 Task: Check the sale-to-list ratio of hardwood floors in the last 5 years.
Action: Mouse moved to (922, 204)
Screenshot: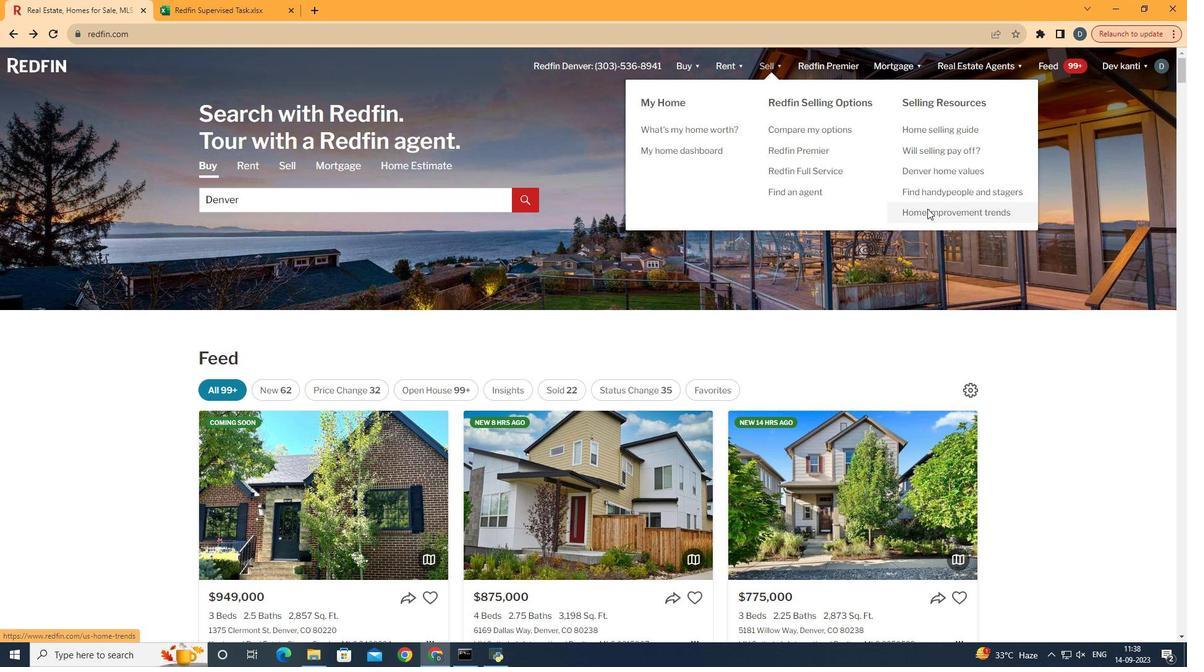 
Action: Mouse pressed left at (922, 204)
Screenshot: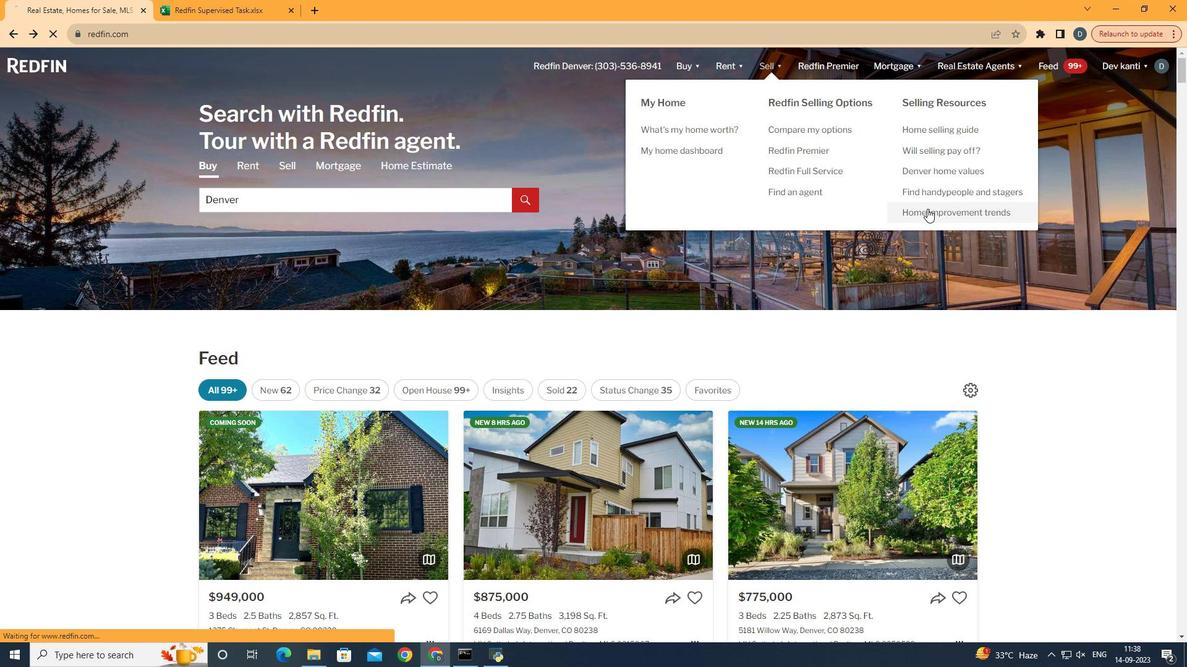 
Action: Mouse moved to (301, 232)
Screenshot: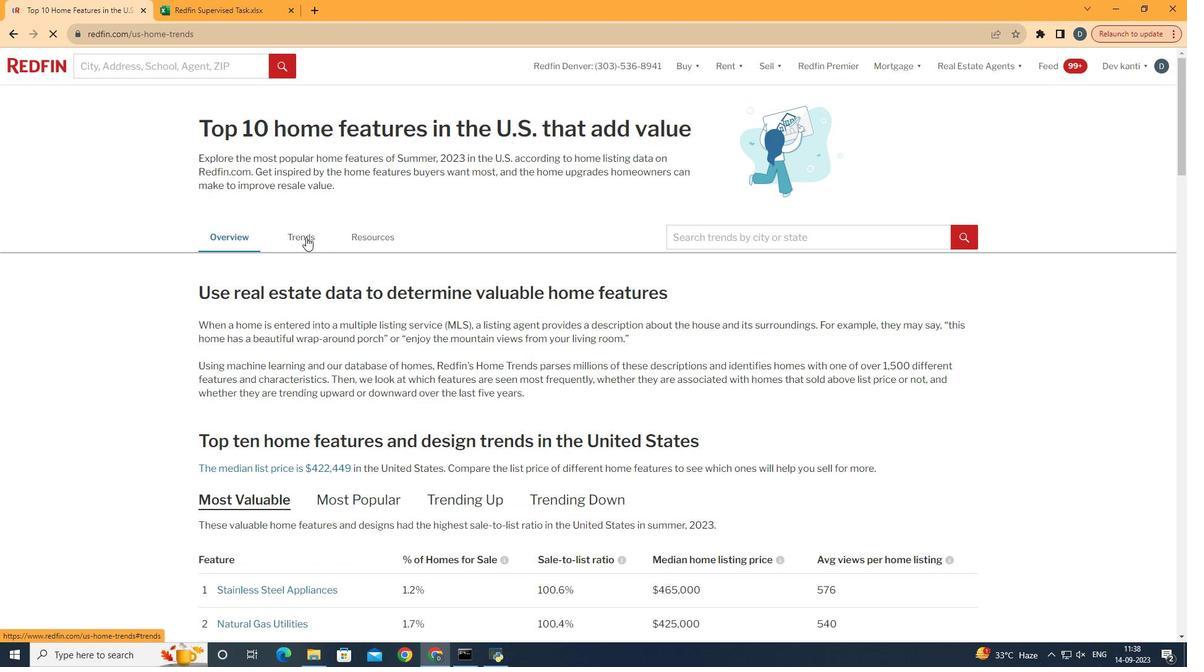 
Action: Mouse pressed left at (301, 232)
Screenshot: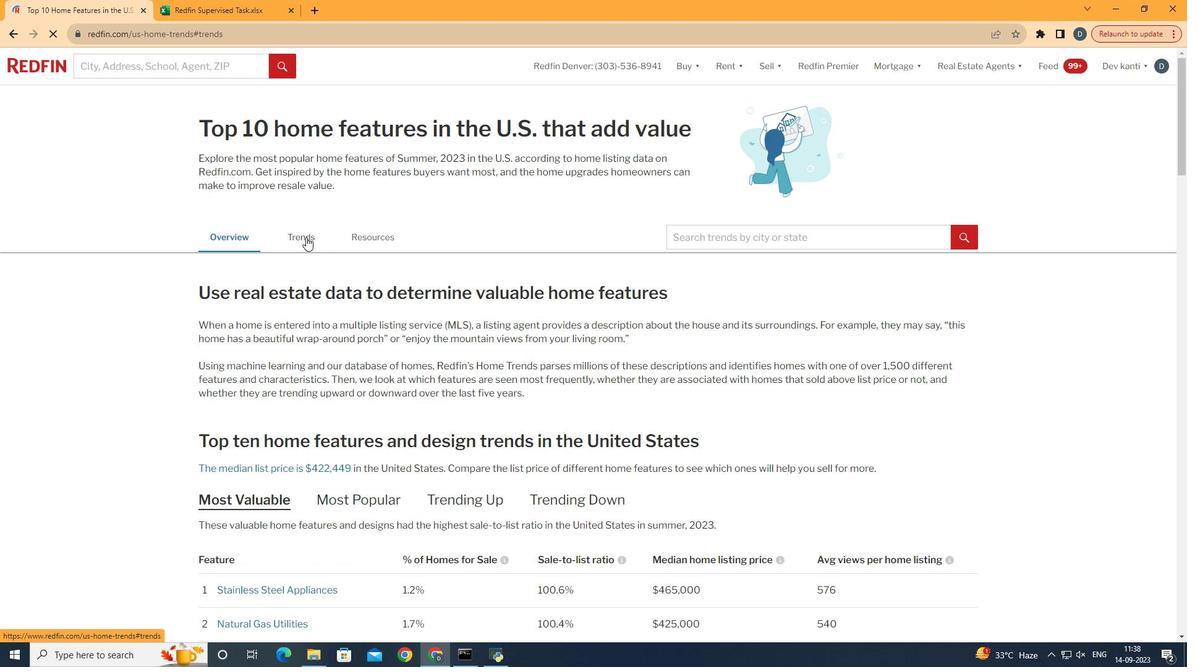 
Action: Mouse moved to (509, 332)
Screenshot: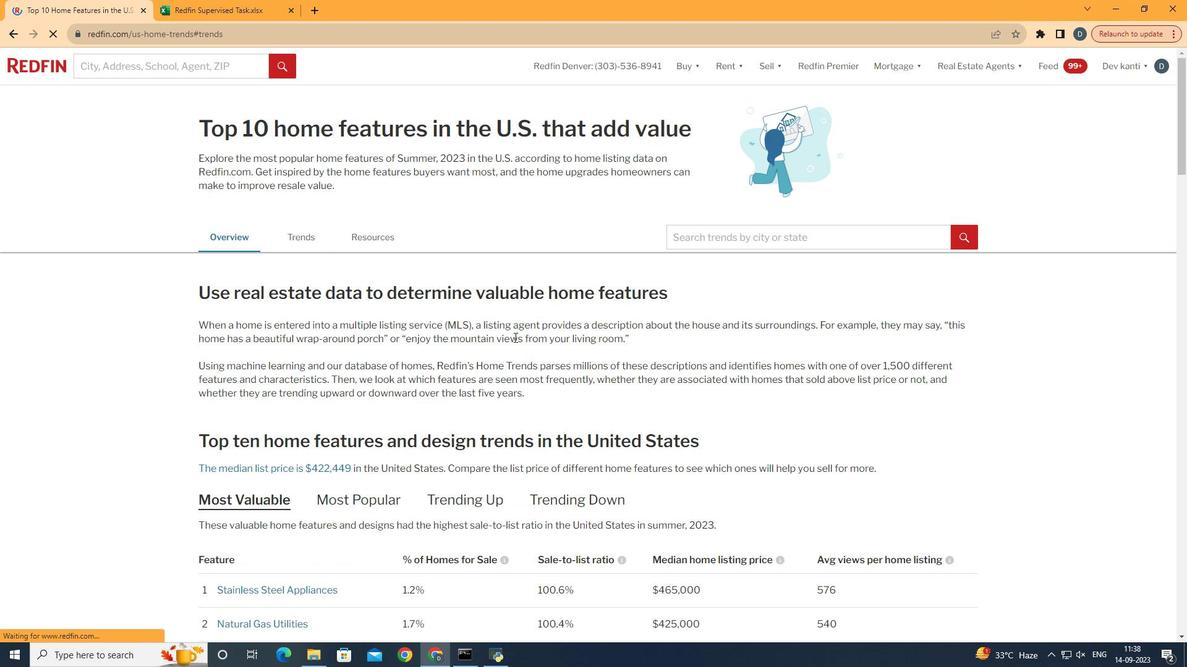 
Action: Mouse scrolled (509, 332) with delta (0, 0)
Screenshot: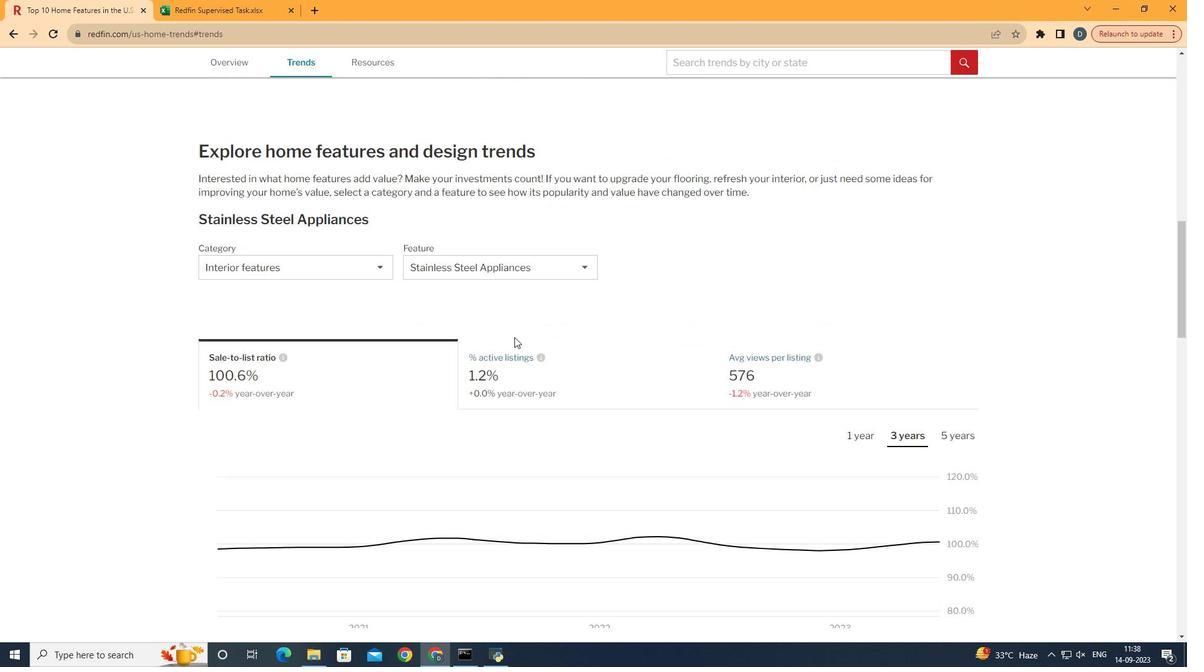 
Action: Mouse scrolled (509, 332) with delta (0, 0)
Screenshot: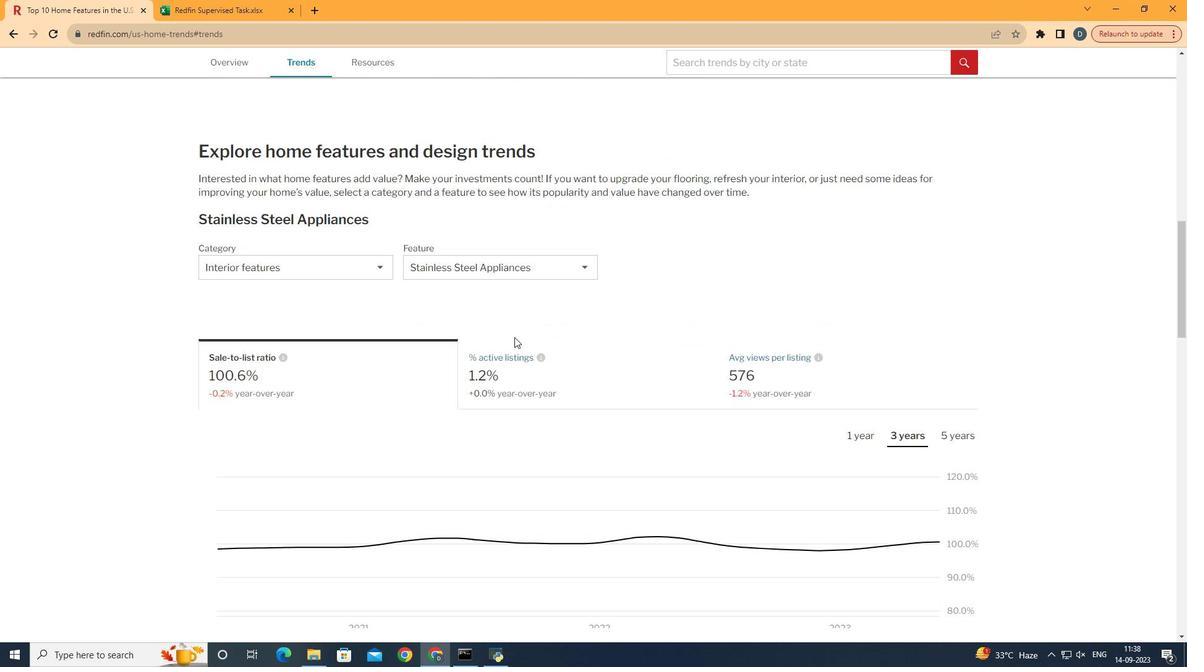 
Action: Mouse scrolled (509, 332) with delta (0, 0)
Screenshot: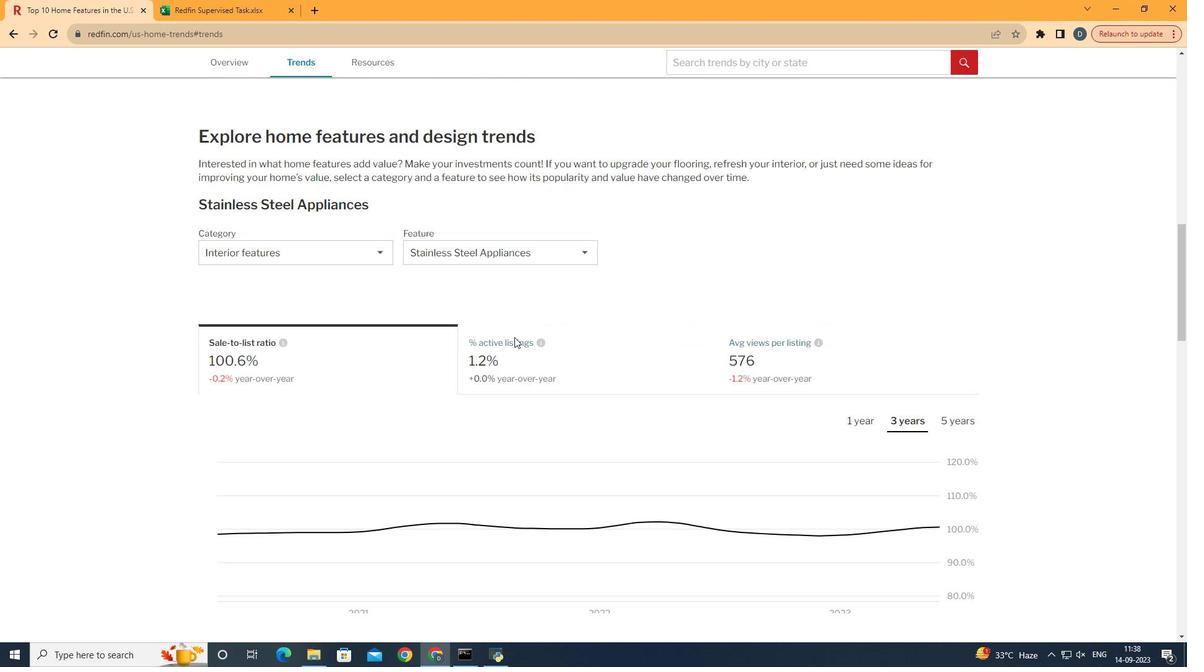 
Action: Mouse scrolled (509, 332) with delta (0, 0)
Screenshot: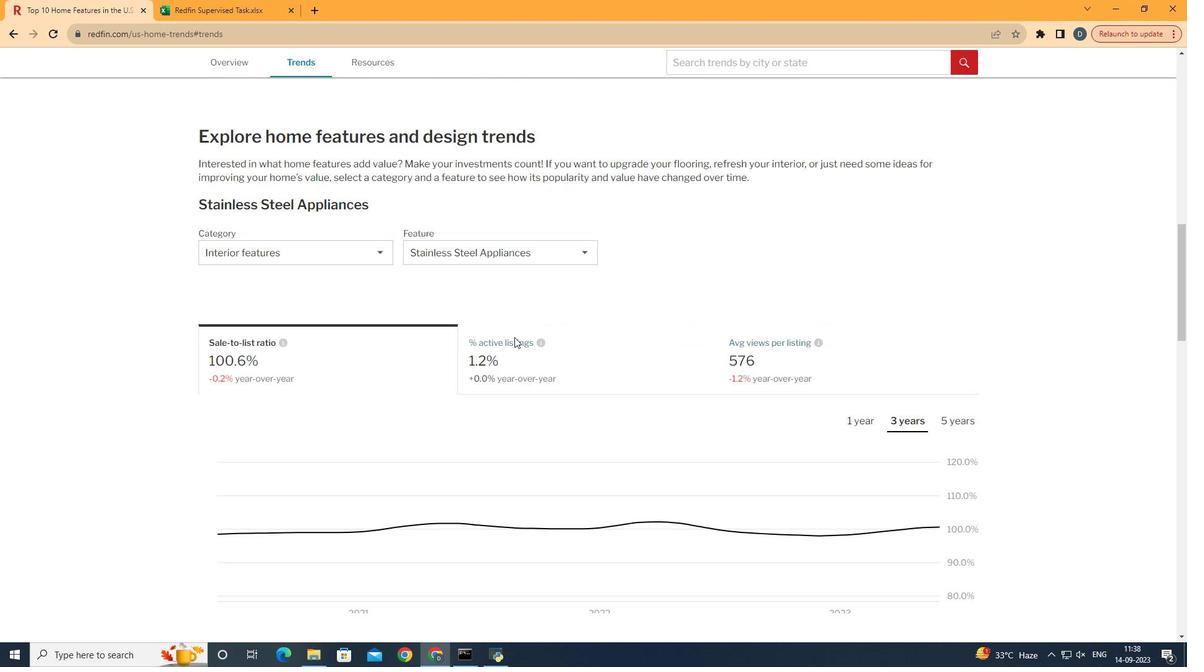 
Action: Mouse scrolled (509, 332) with delta (0, 0)
Screenshot: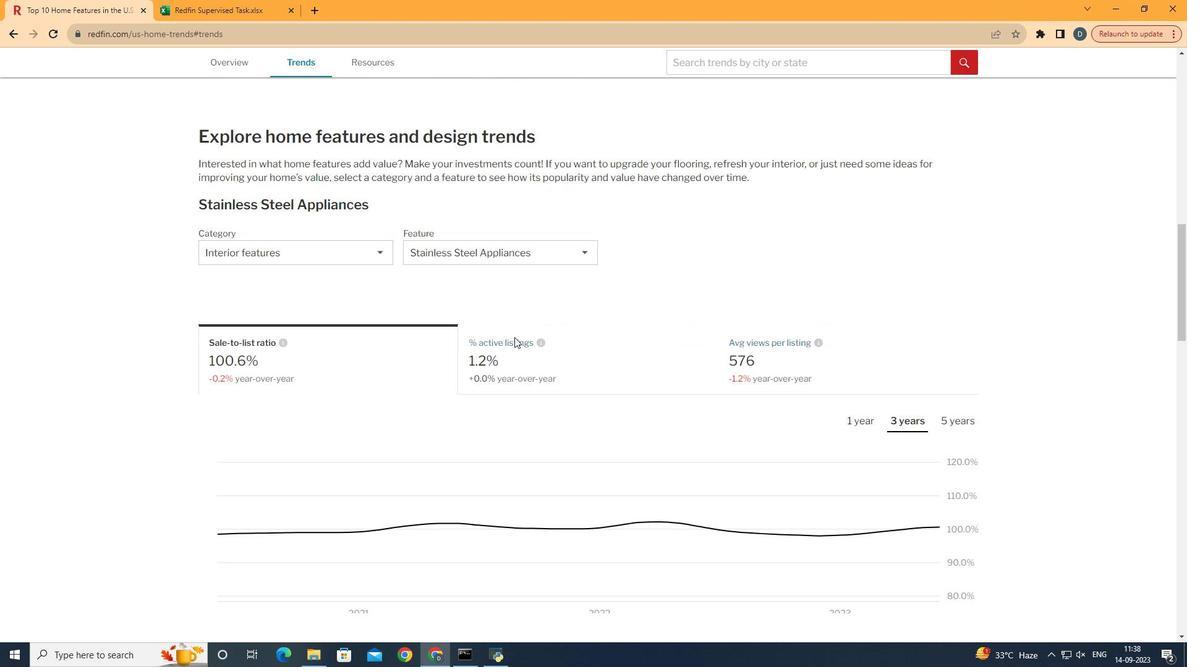
Action: Mouse scrolled (509, 332) with delta (0, 0)
Screenshot: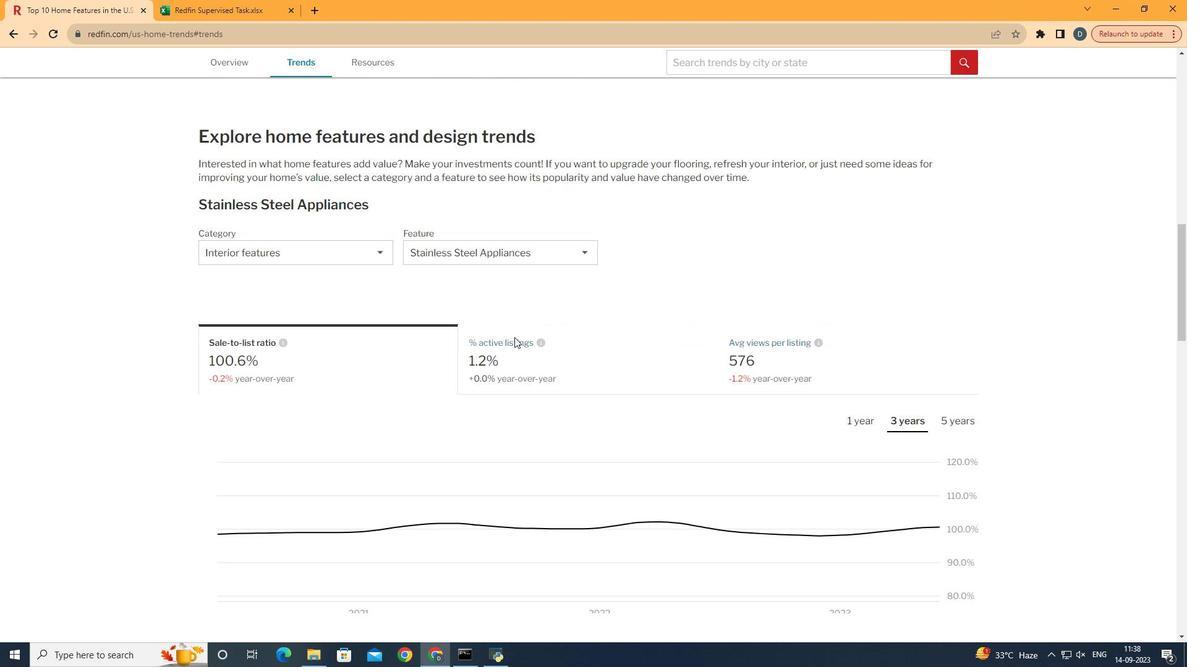 
Action: Mouse scrolled (509, 332) with delta (0, 0)
Screenshot: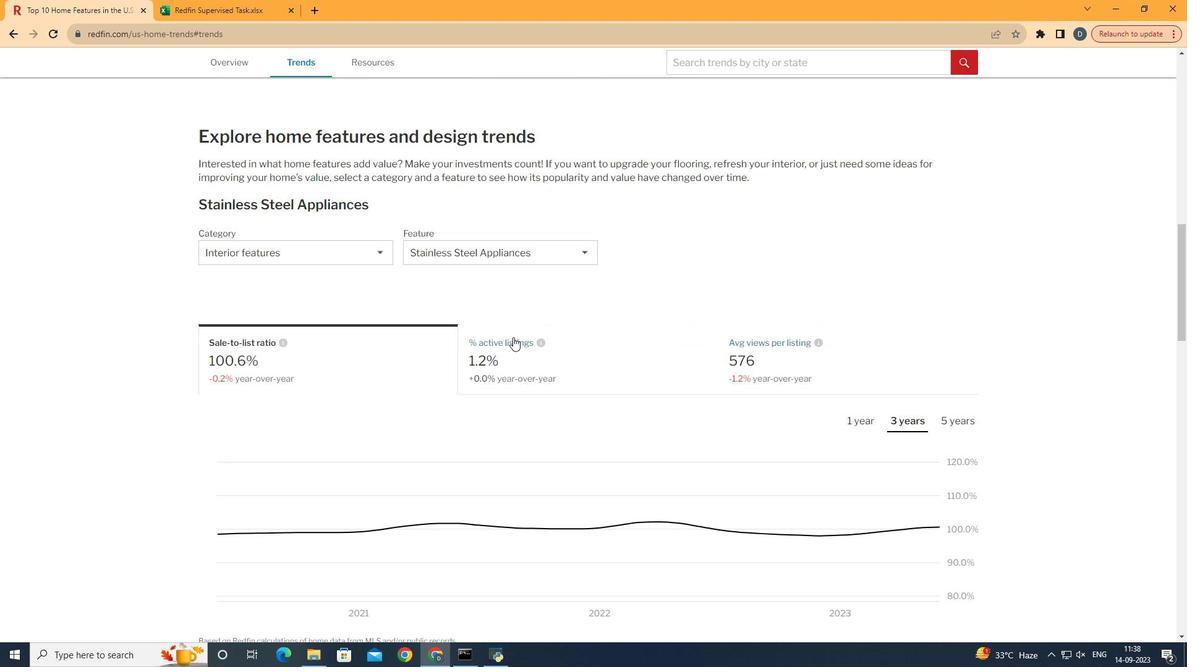 
Action: Mouse scrolled (509, 332) with delta (0, 0)
Screenshot: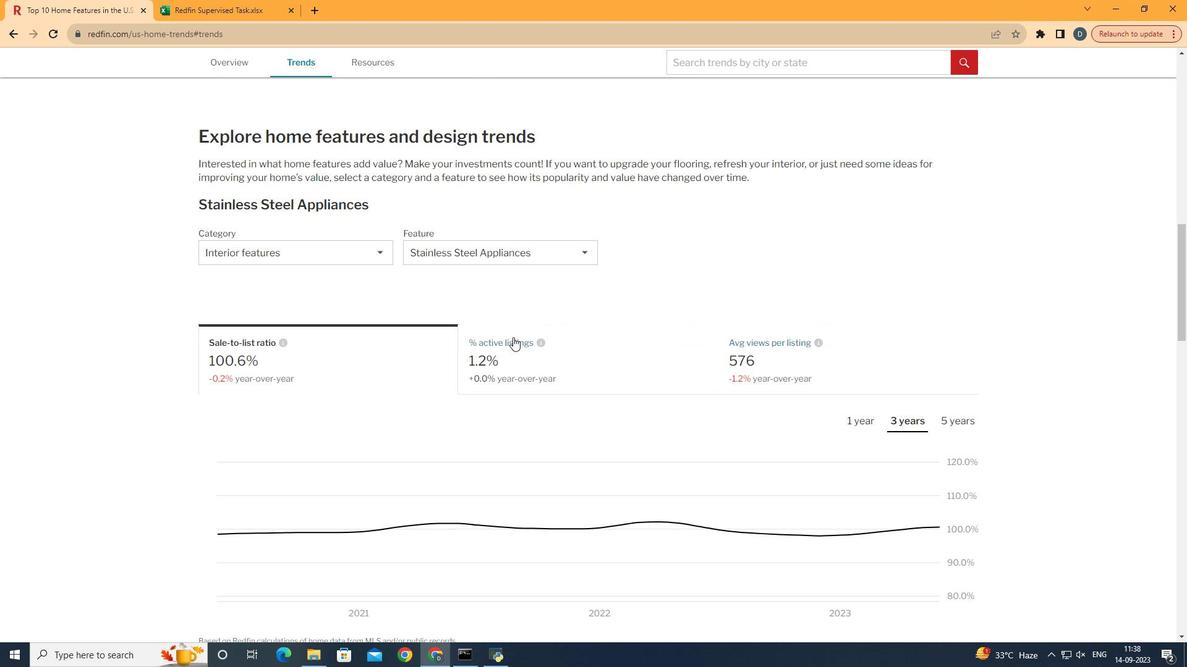 
Action: Mouse moved to (327, 259)
Screenshot: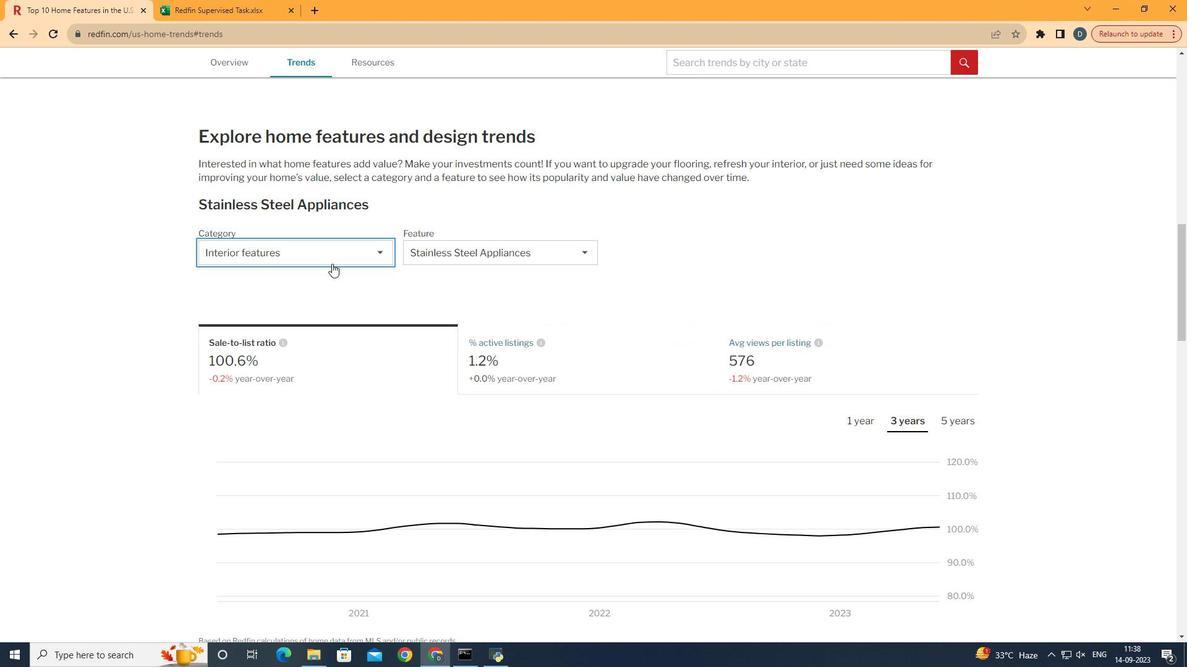 
Action: Mouse pressed left at (327, 259)
Screenshot: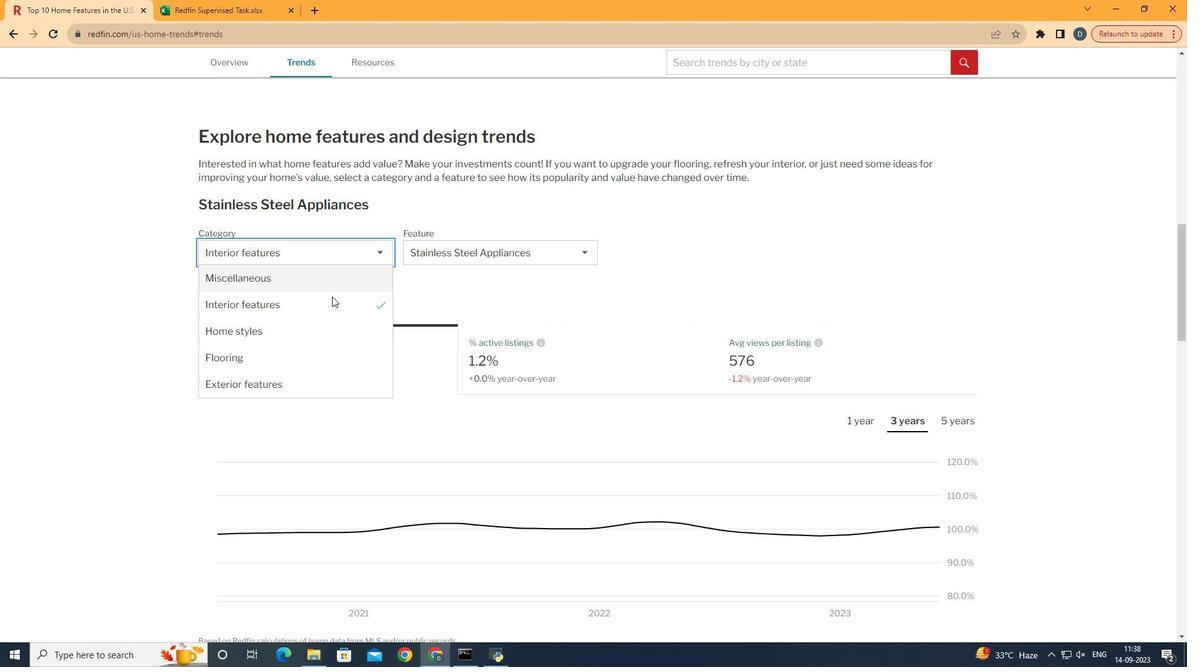 
Action: Mouse moved to (332, 354)
Screenshot: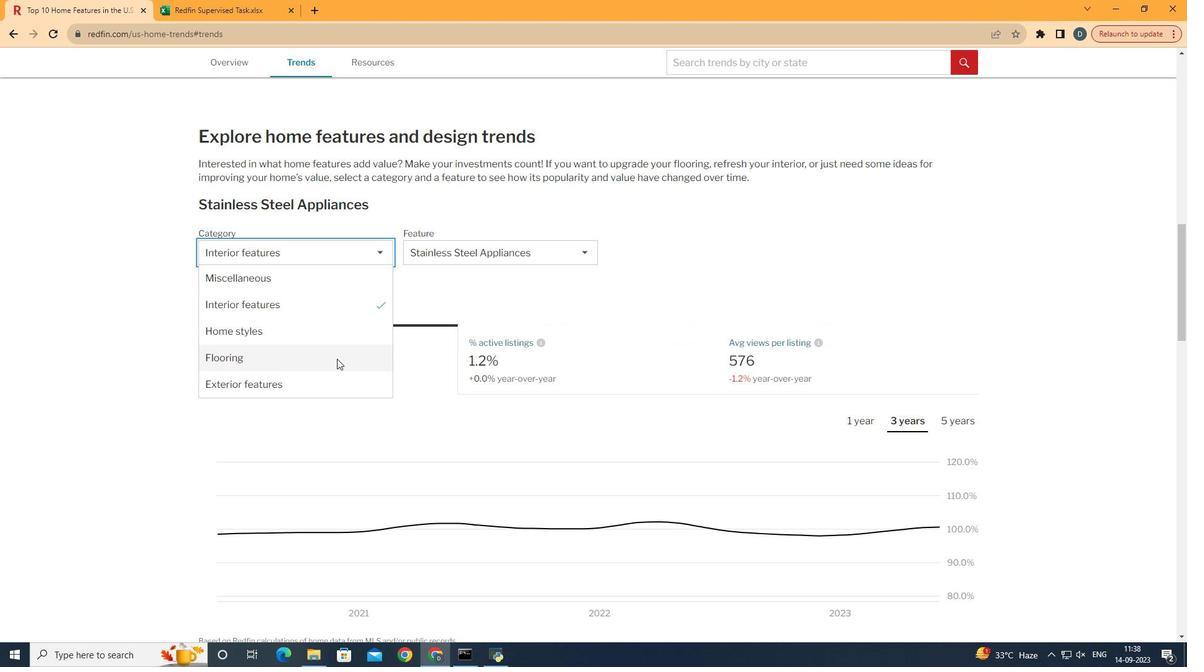 
Action: Mouse pressed left at (332, 354)
Screenshot: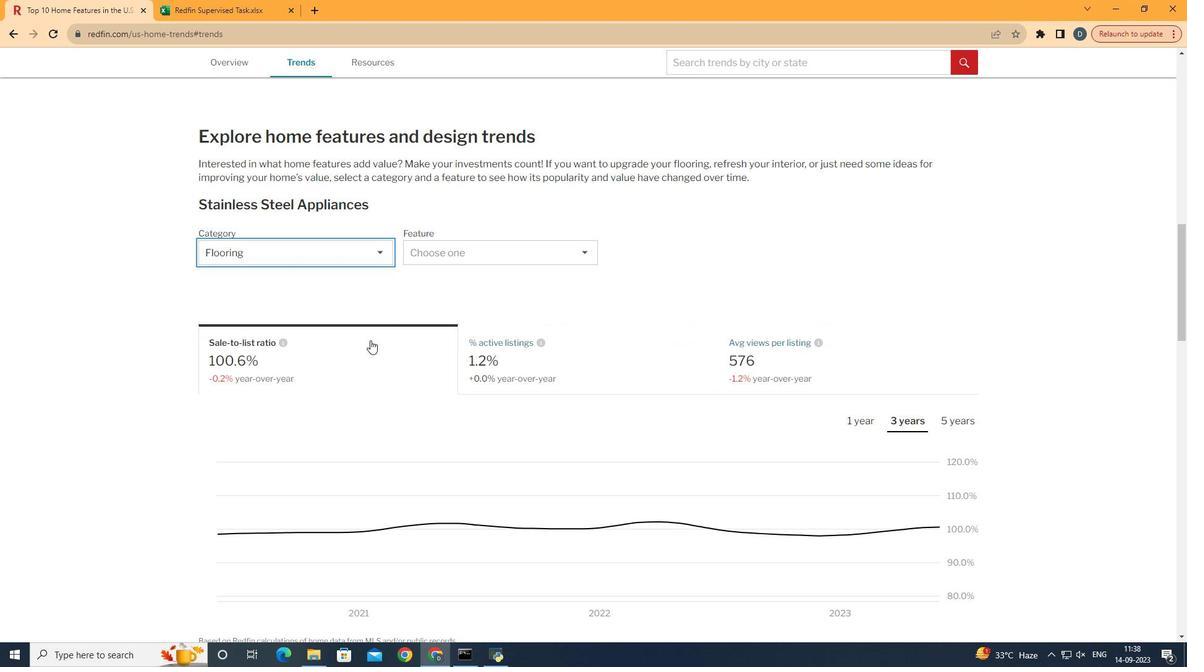 
Action: Mouse moved to (481, 247)
Screenshot: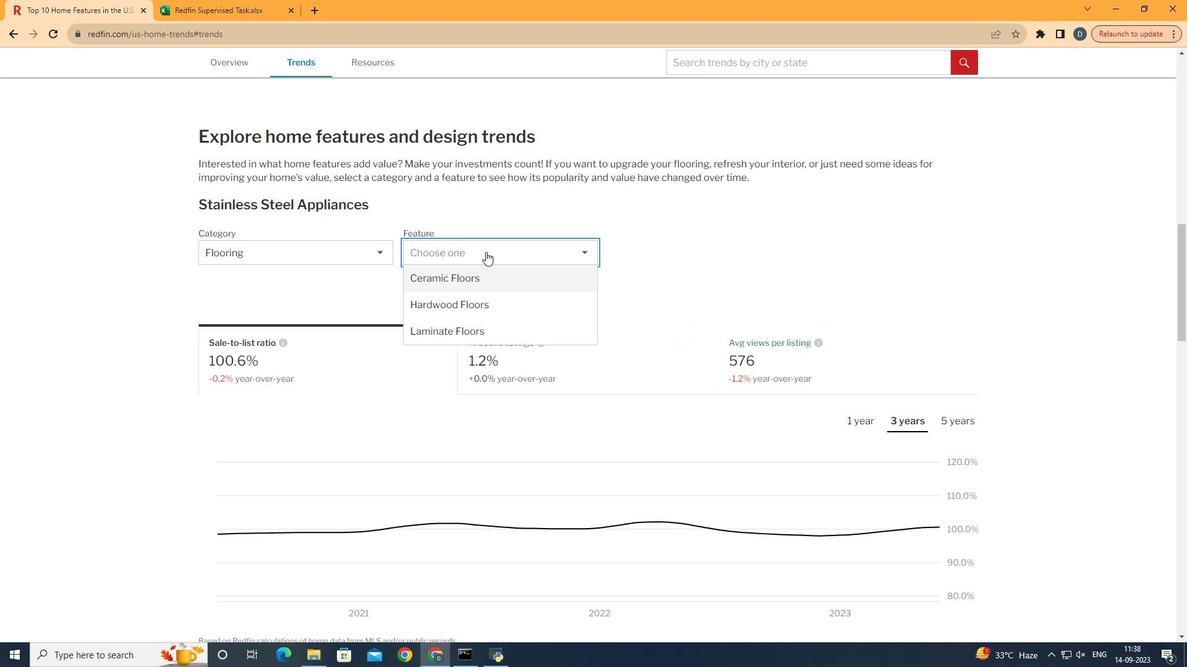 
Action: Mouse pressed left at (481, 247)
Screenshot: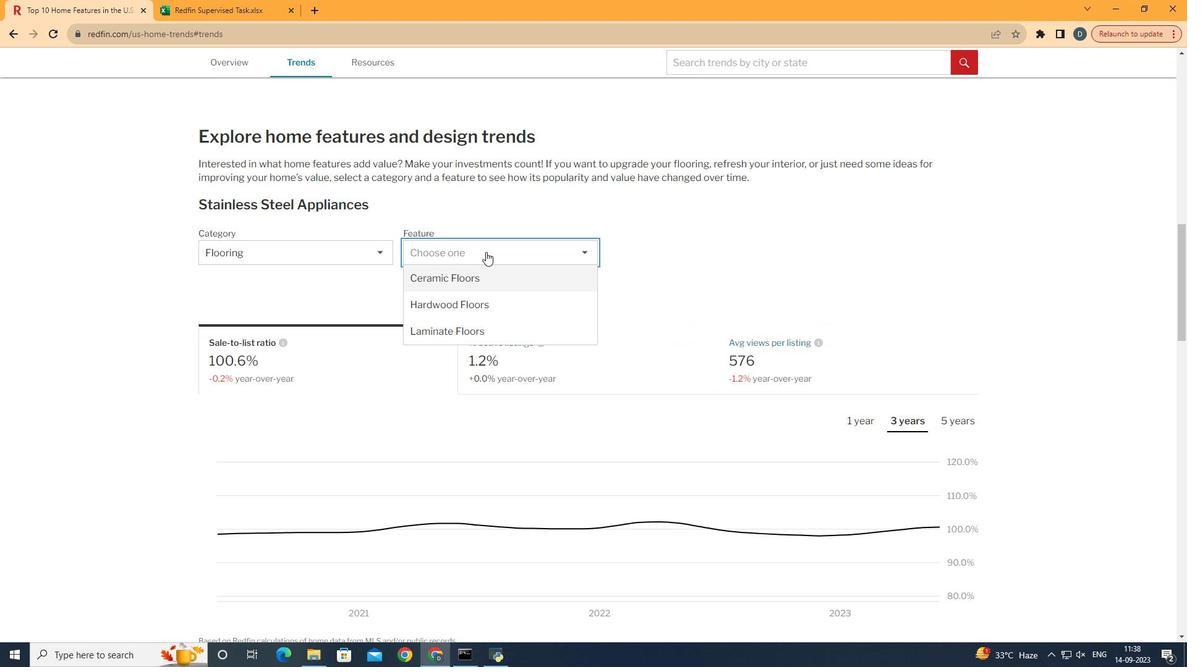 
Action: Mouse moved to (502, 309)
Screenshot: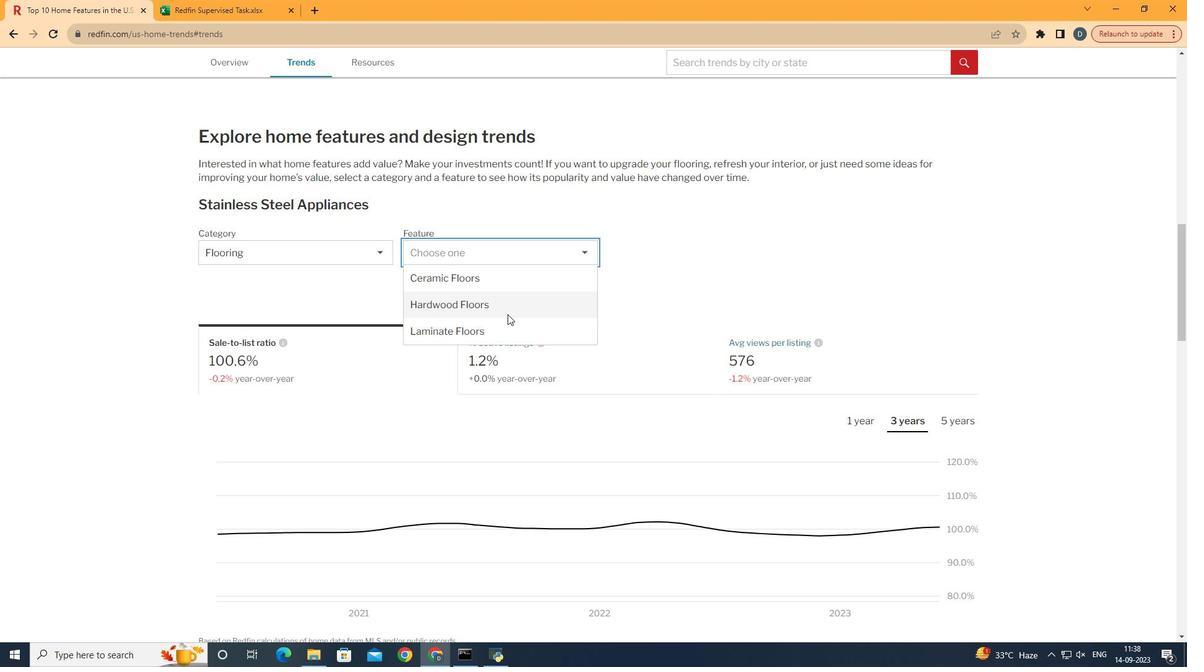 
Action: Mouse pressed left at (502, 309)
Screenshot: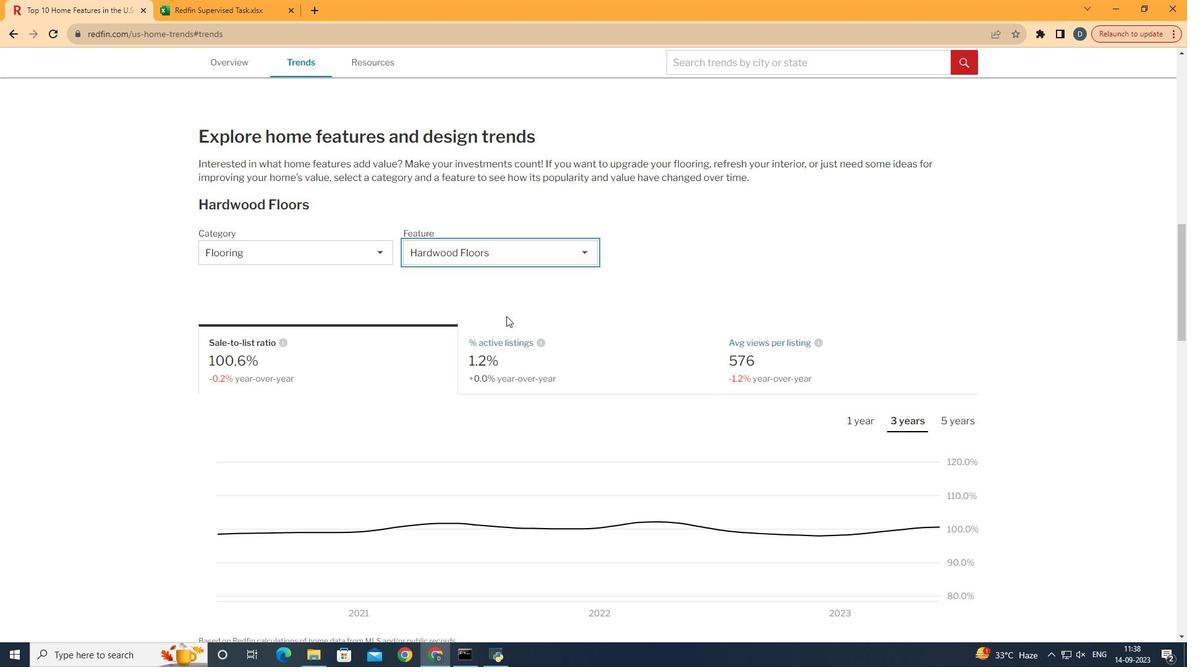 
Action: Mouse moved to (438, 337)
Screenshot: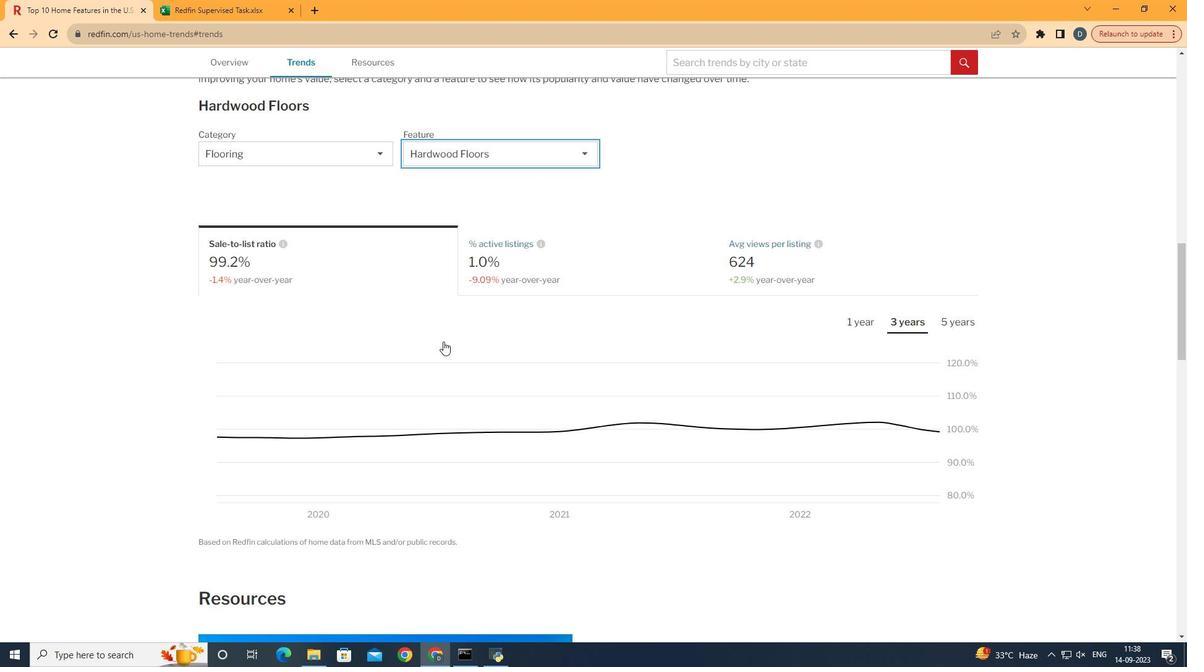 
Action: Mouse scrolled (438, 336) with delta (0, 0)
Screenshot: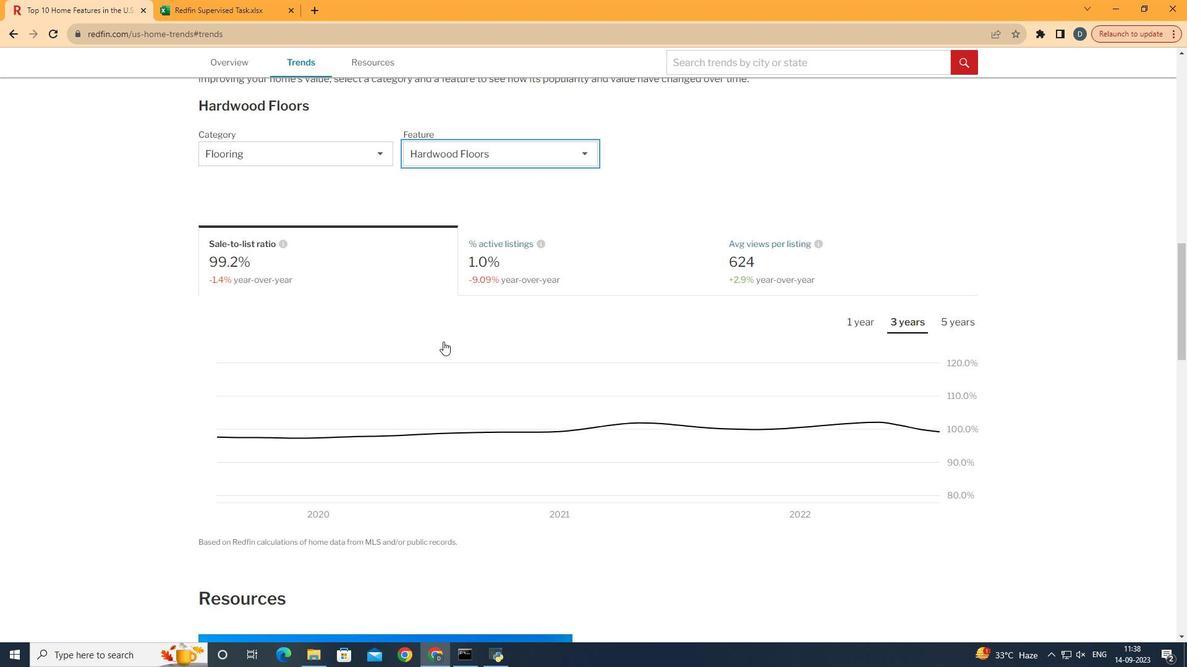 
Action: Mouse scrolled (438, 336) with delta (0, 0)
Screenshot: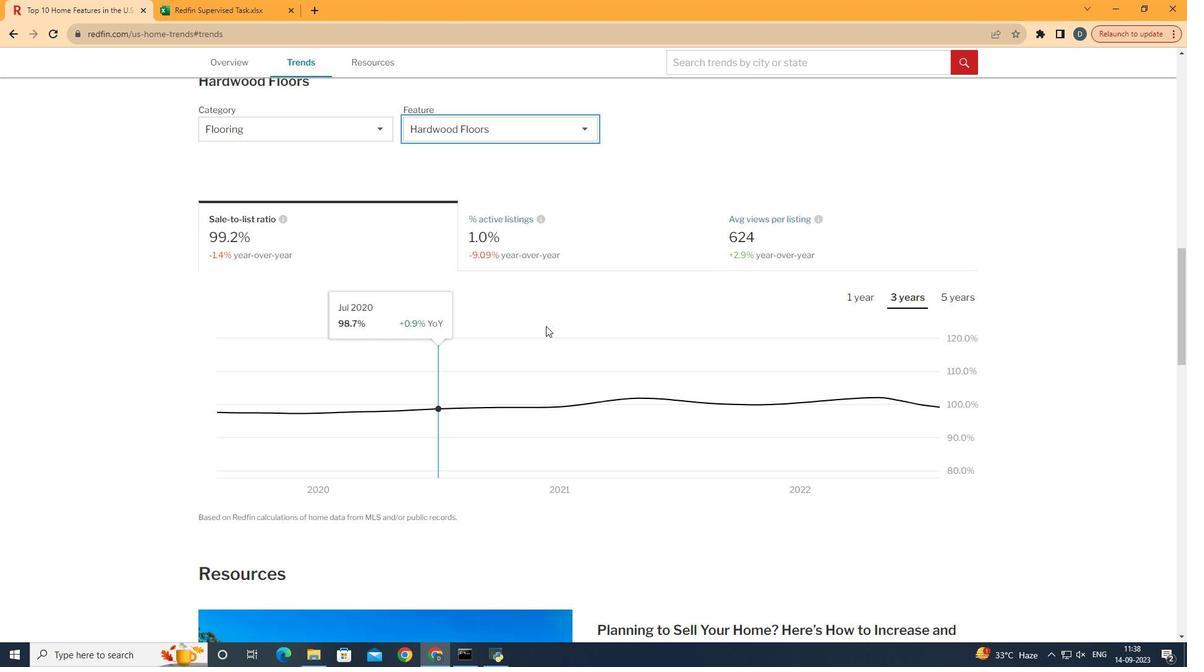 
Action: Mouse moved to (948, 289)
Screenshot: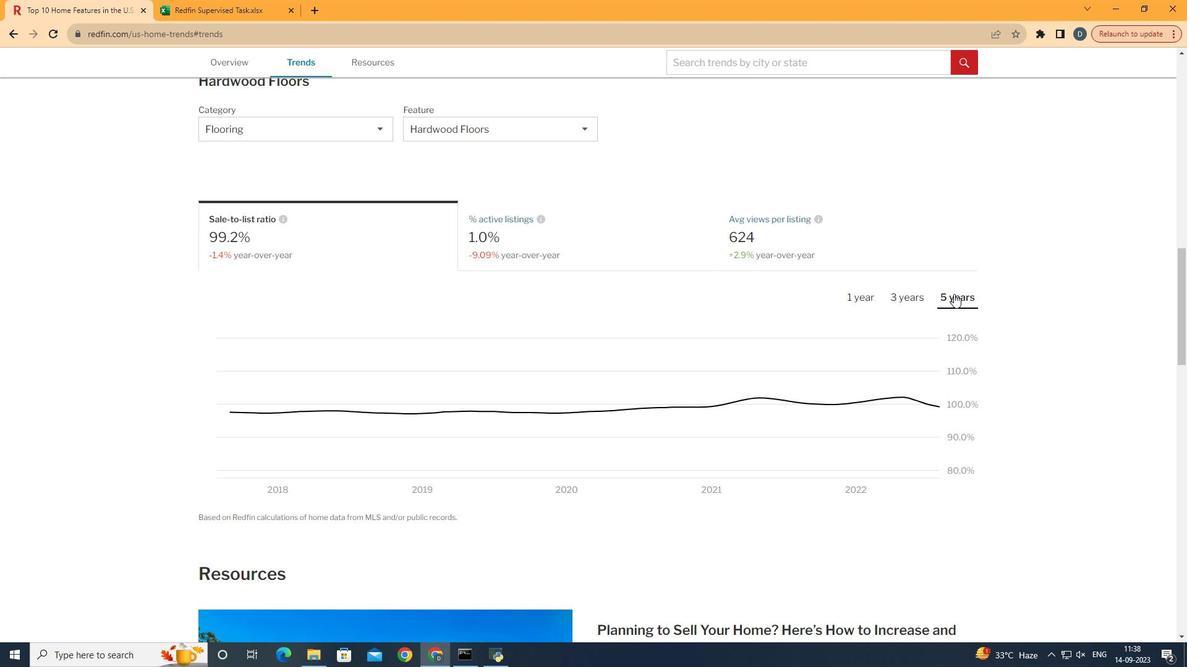 
Action: Mouse pressed left at (948, 289)
Screenshot: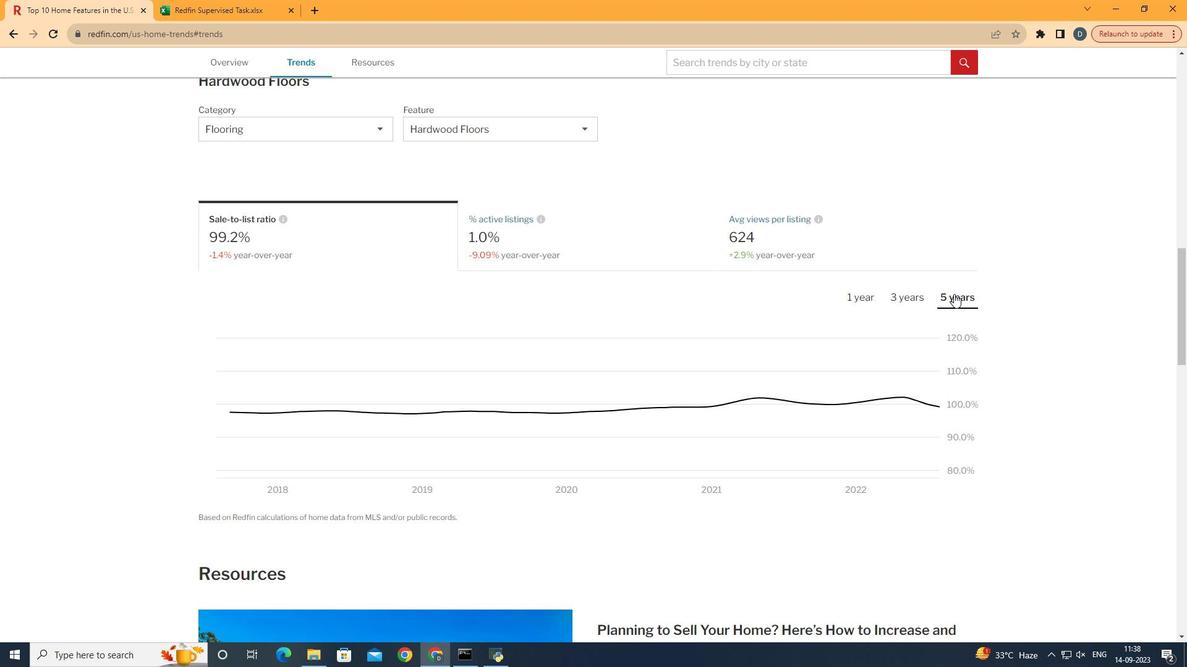 
Action: Mouse moved to (946, 290)
Screenshot: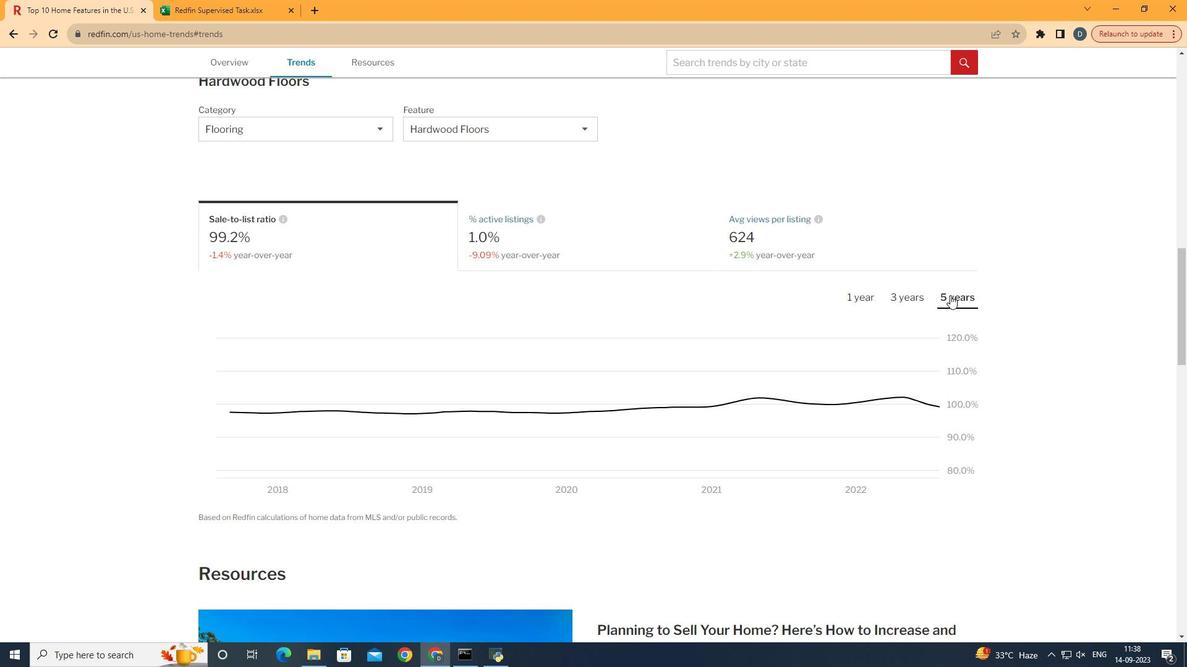 
